 Task: Filter people whose school is Indra Gandhi National Open University.
Action: Mouse moved to (399, 96)
Screenshot: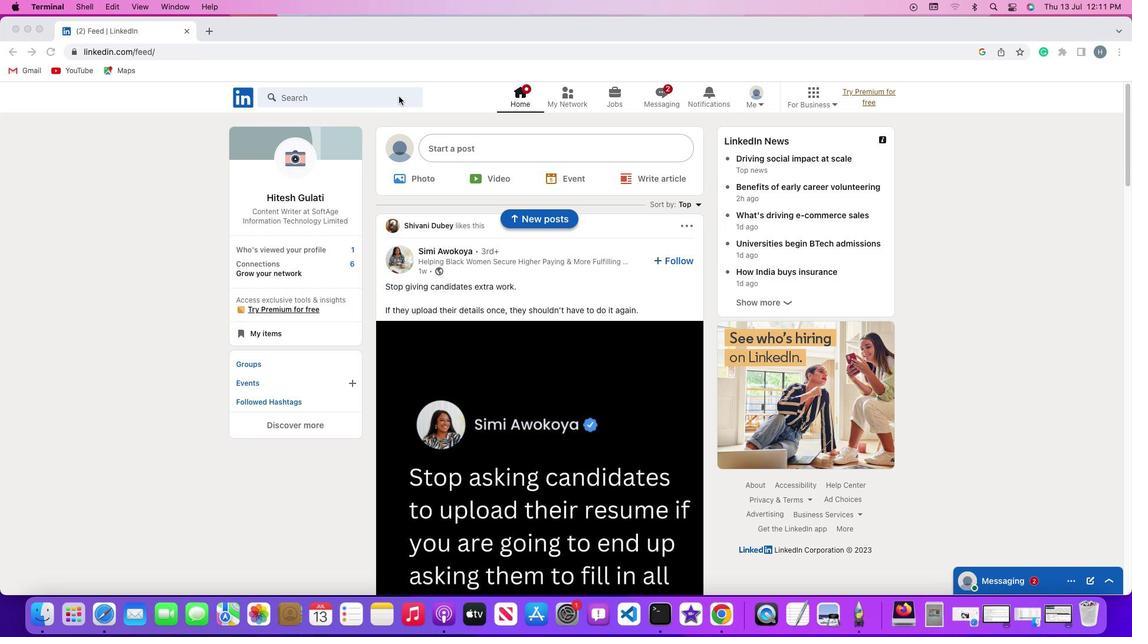 
Action: Mouse pressed left at (399, 96)
Screenshot: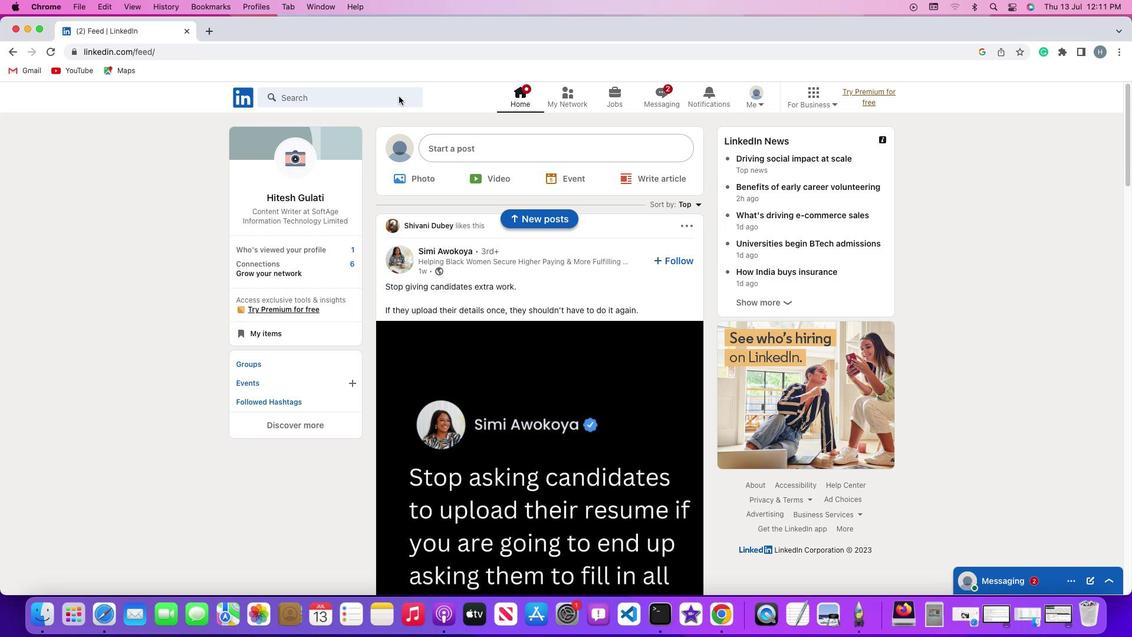 
Action: Mouse pressed left at (399, 96)
Screenshot: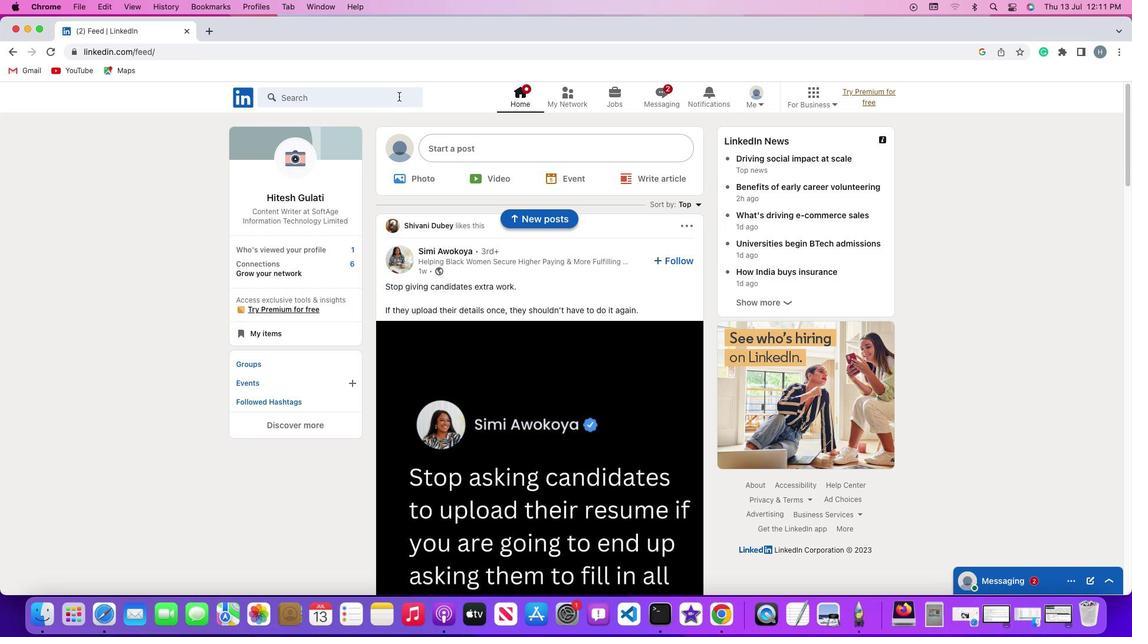 
Action: Key pressed Key.shift'#''h''i''r''i''n''g'Key.enter
Screenshot: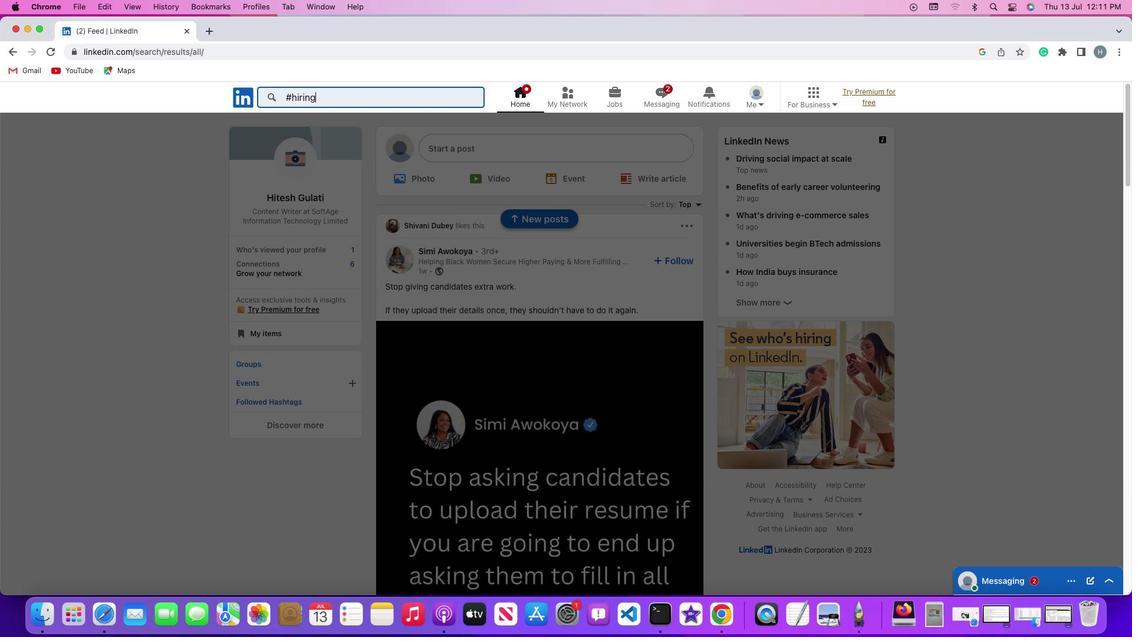 
Action: Mouse moved to (338, 126)
Screenshot: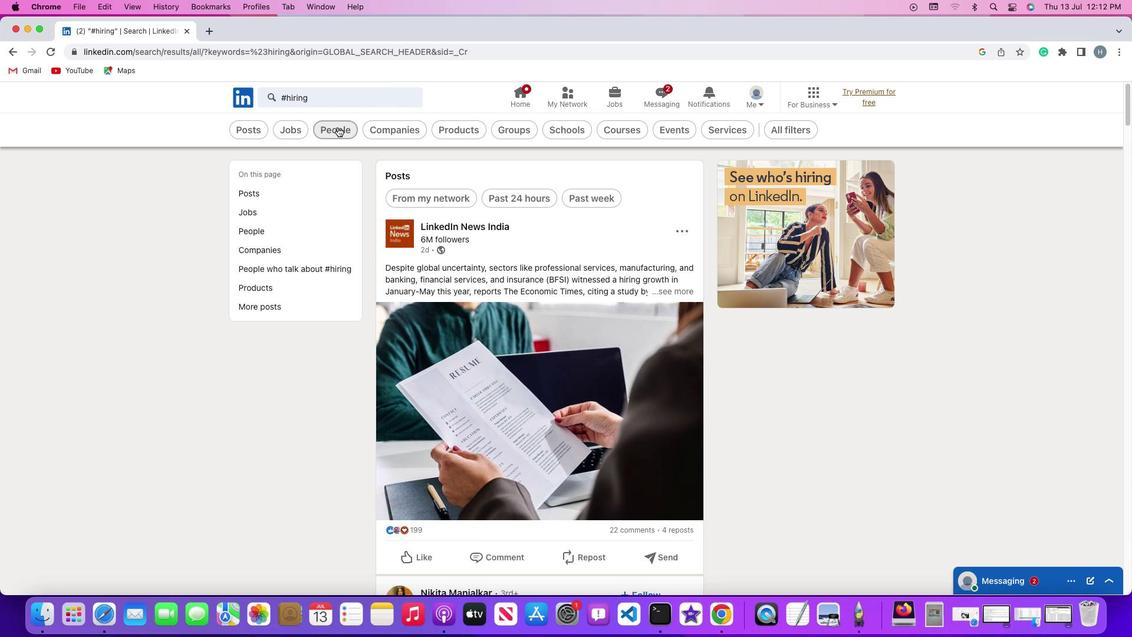 
Action: Mouse pressed left at (338, 126)
Screenshot: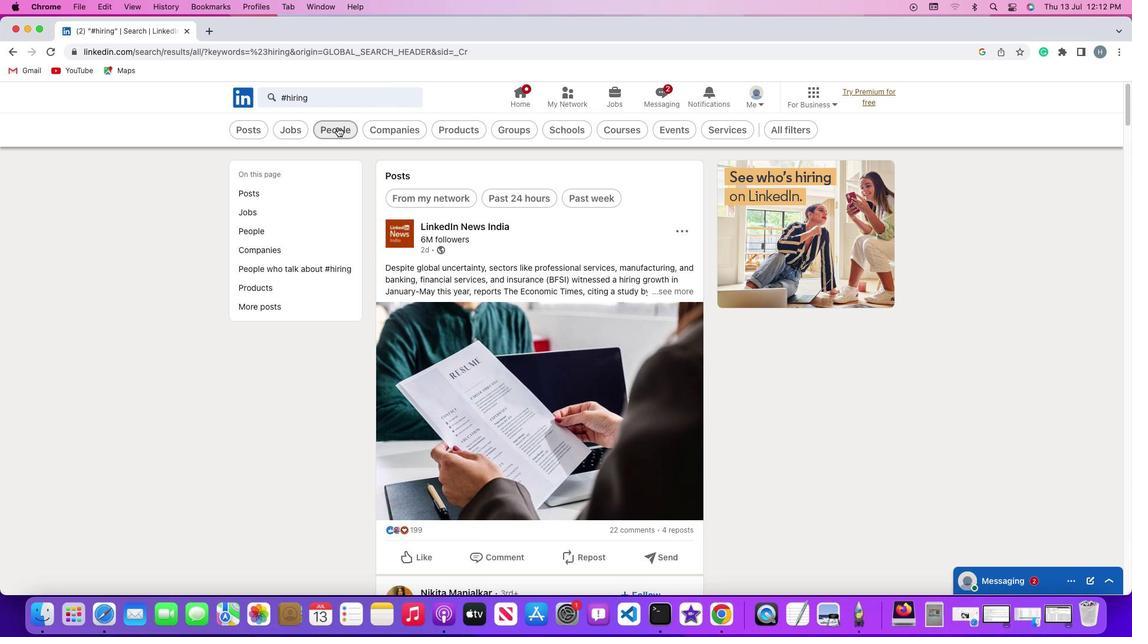 
Action: Mouse moved to (594, 128)
Screenshot: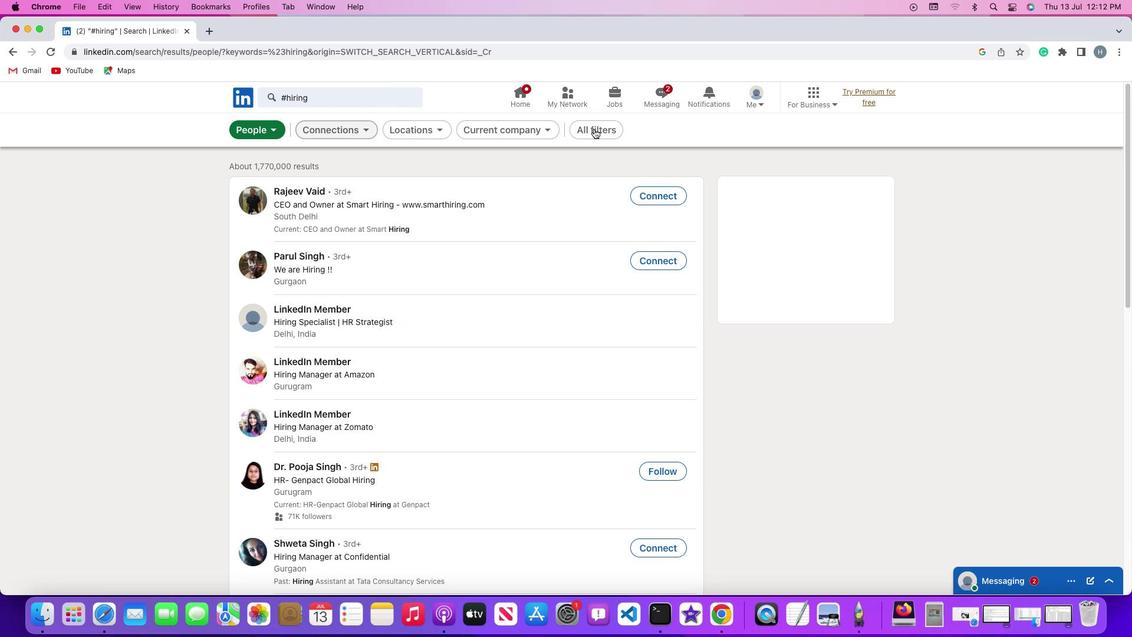 
Action: Mouse pressed left at (594, 128)
Screenshot: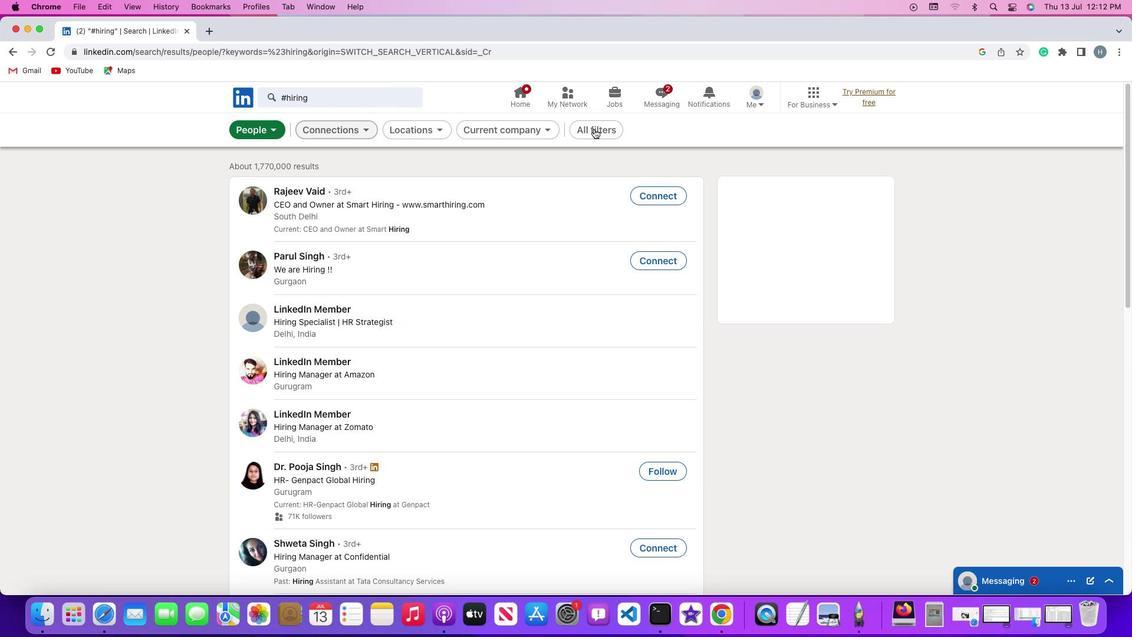 
Action: Mouse moved to (848, 315)
Screenshot: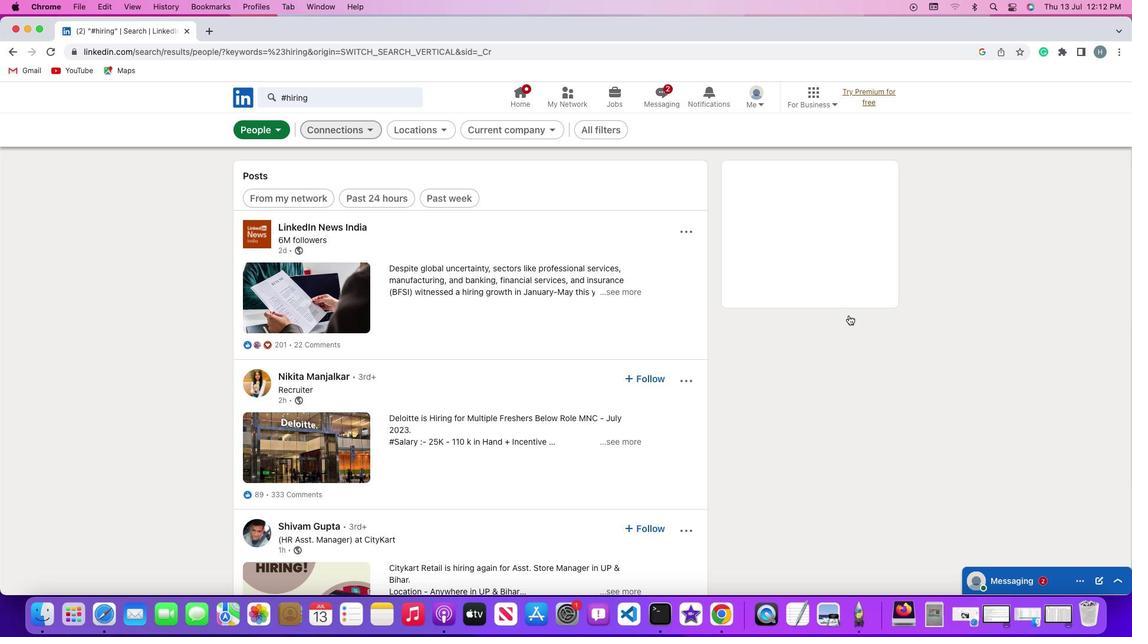 
Action: Mouse scrolled (848, 315) with delta (0, 0)
Screenshot: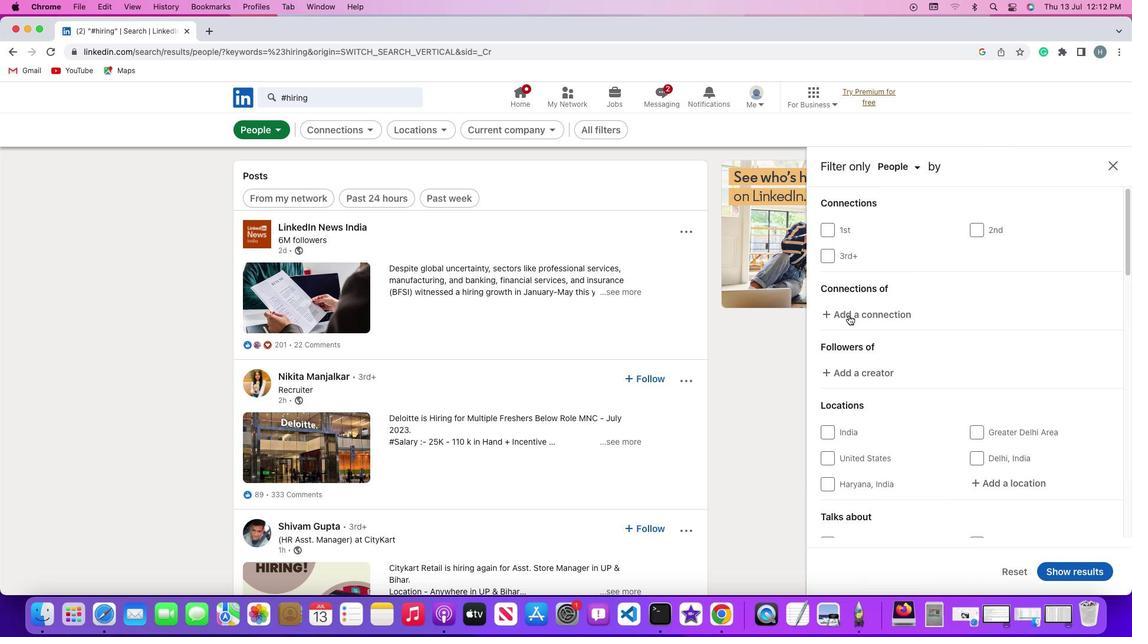 
Action: Mouse scrolled (848, 315) with delta (0, 0)
Screenshot: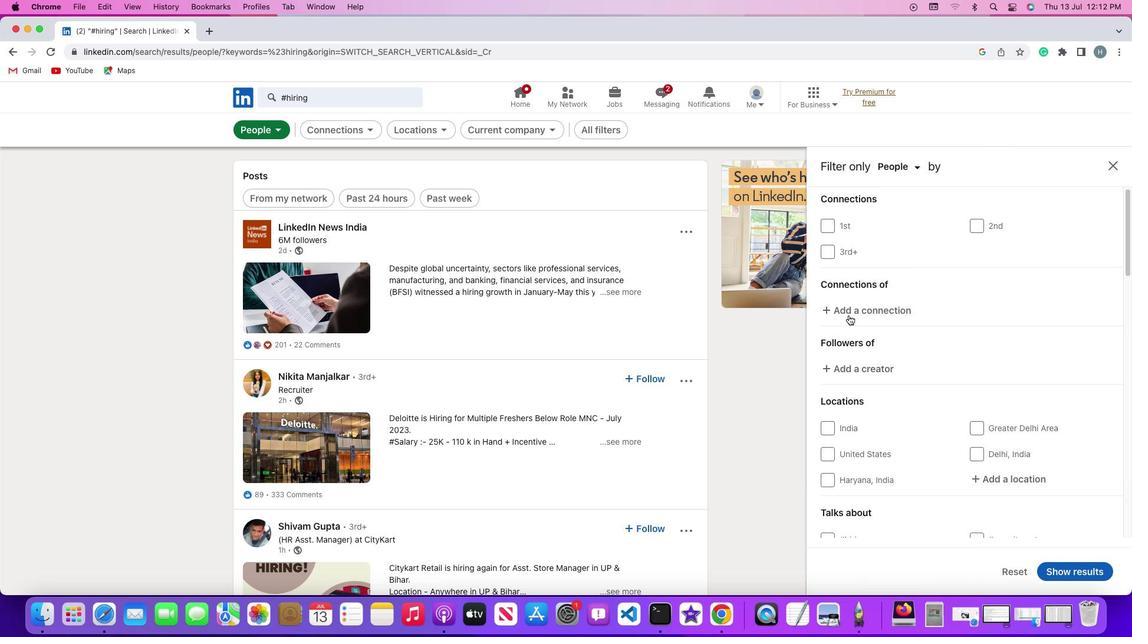 
Action: Mouse scrolled (848, 315) with delta (0, -1)
Screenshot: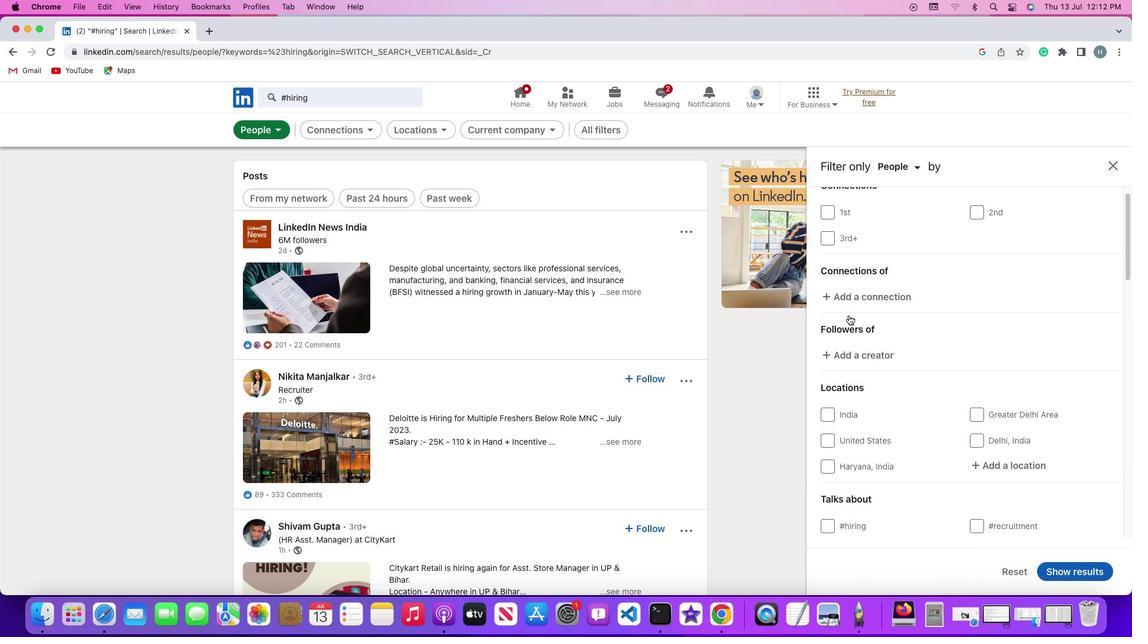 
Action: Mouse scrolled (848, 315) with delta (0, -1)
Screenshot: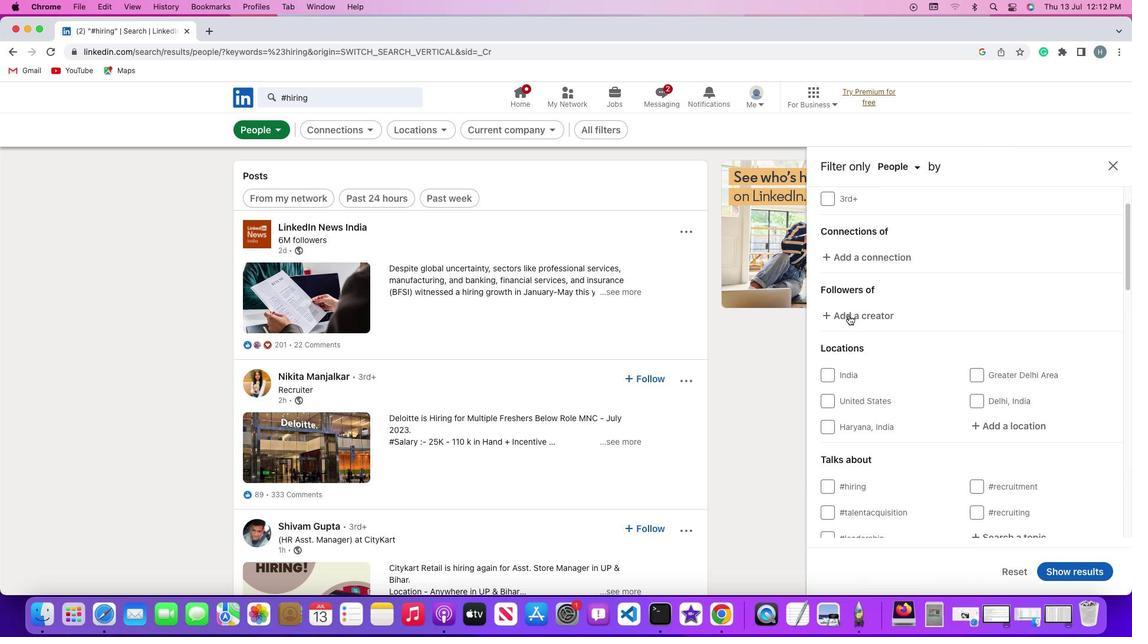
Action: Mouse scrolled (848, 315) with delta (0, 0)
Screenshot: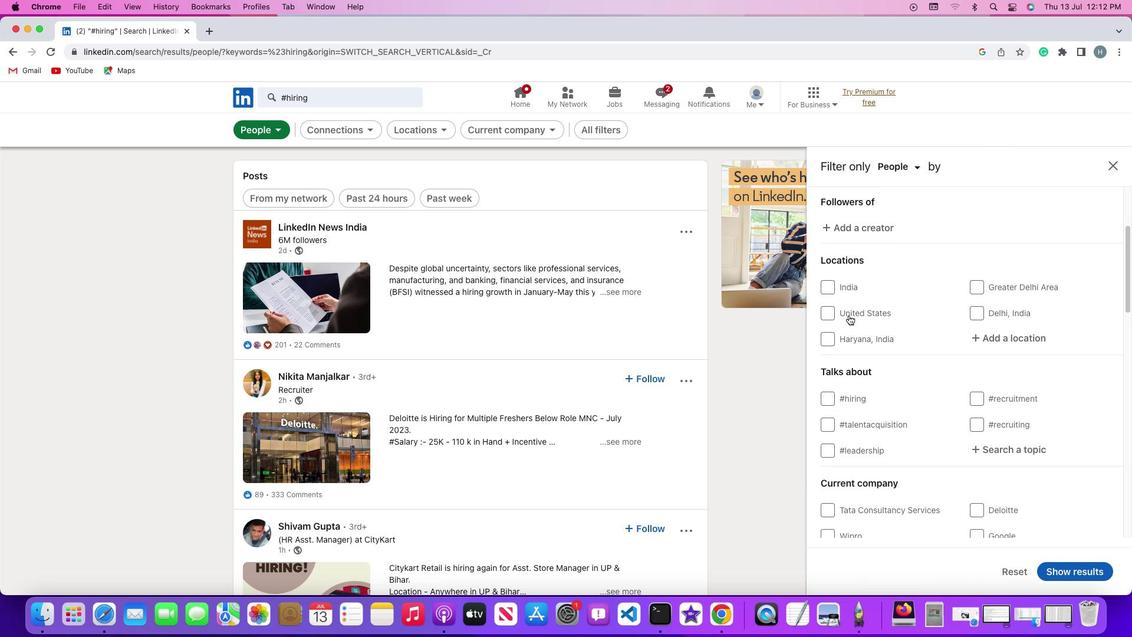 
Action: Mouse scrolled (848, 315) with delta (0, 0)
Screenshot: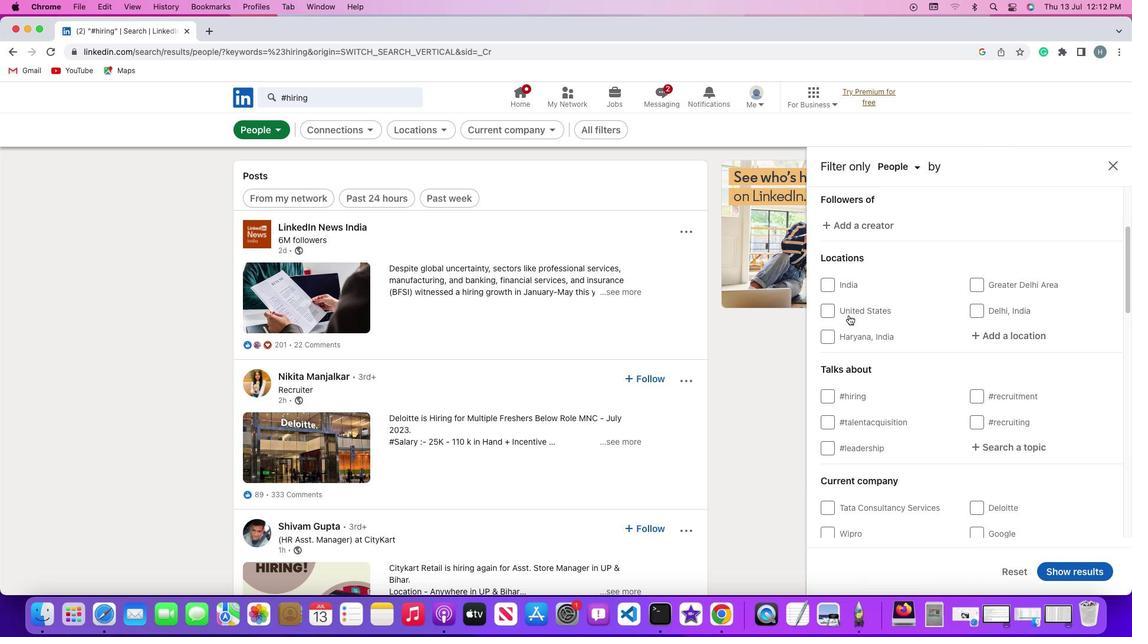 
Action: Mouse scrolled (848, 315) with delta (0, 0)
Screenshot: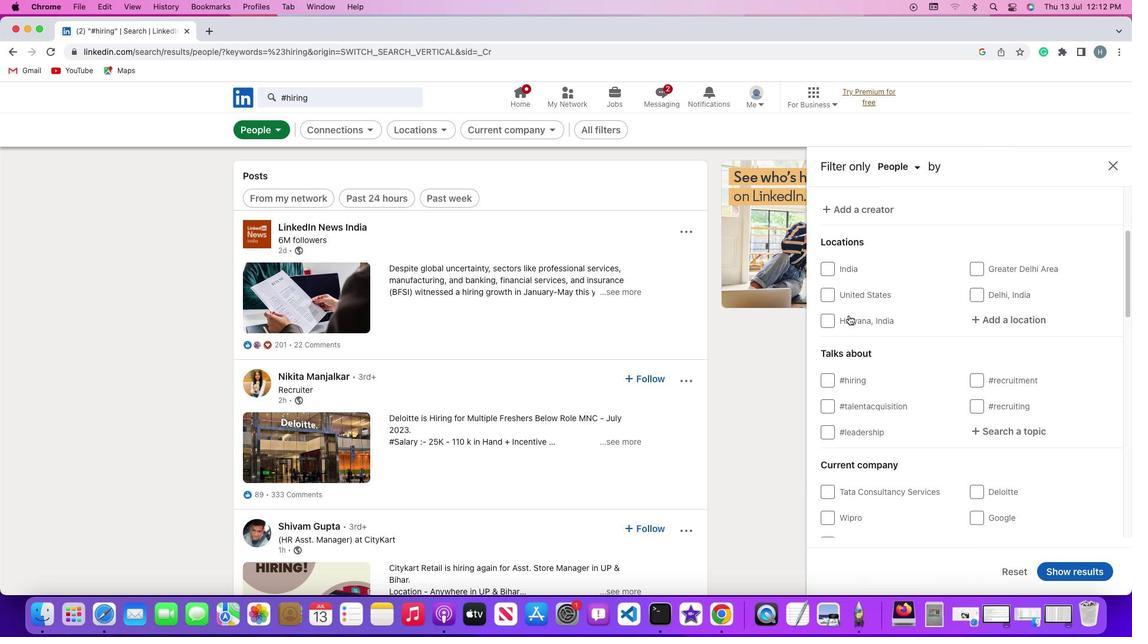 
Action: Mouse scrolled (848, 315) with delta (0, 0)
Screenshot: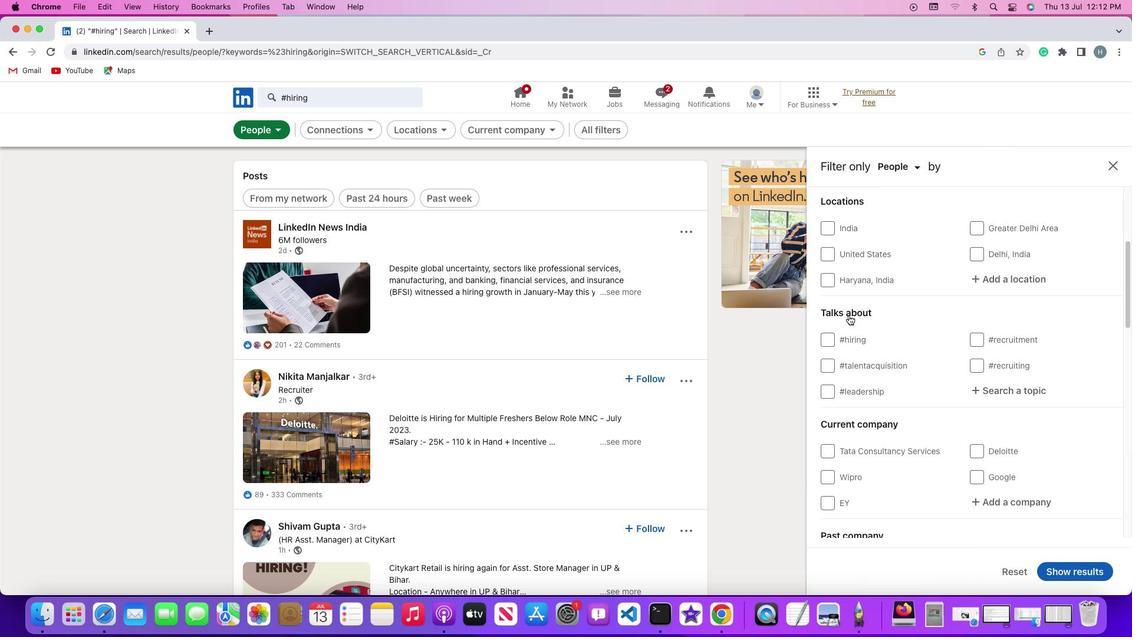 
Action: Mouse scrolled (848, 315) with delta (0, 0)
Screenshot: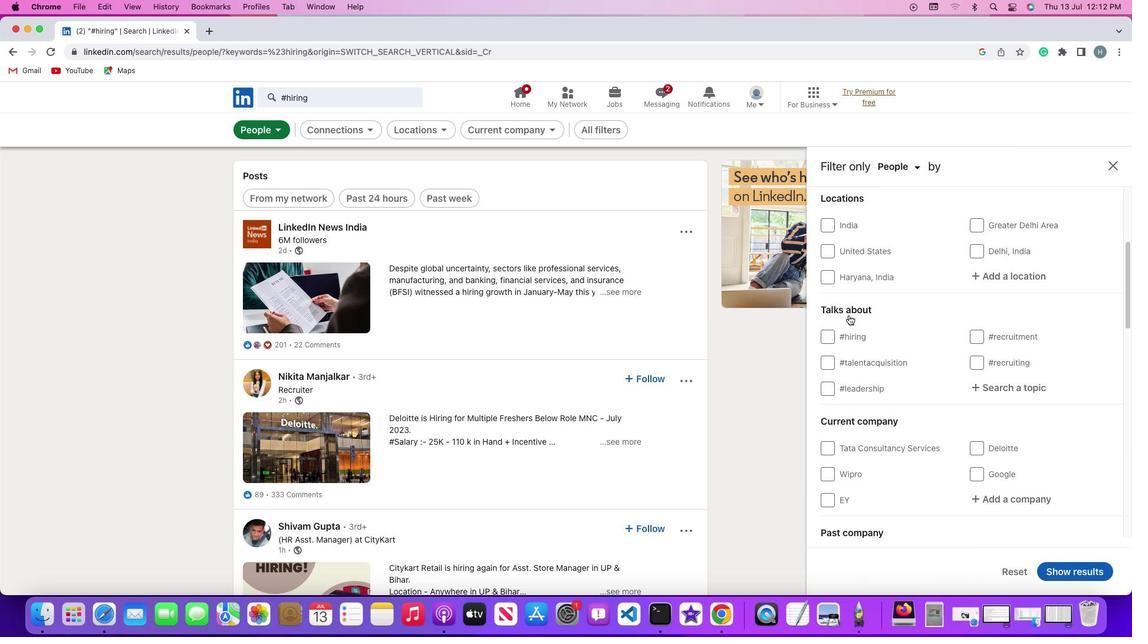 
Action: Mouse scrolled (848, 315) with delta (0, 0)
Screenshot: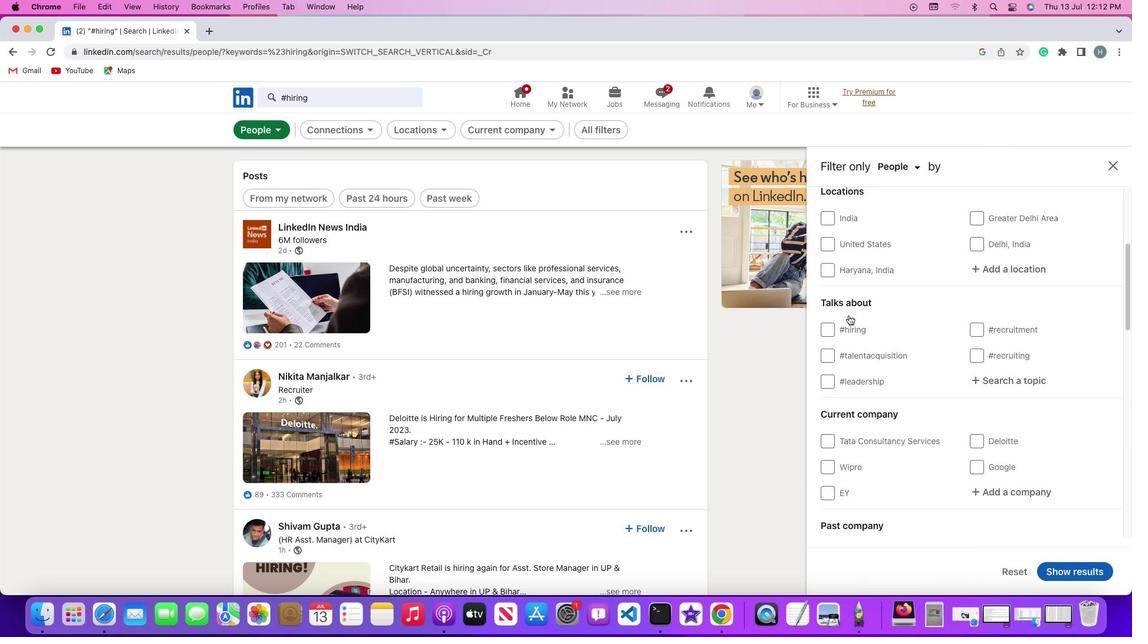 
Action: Mouse moved to (925, 325)
Screenshot: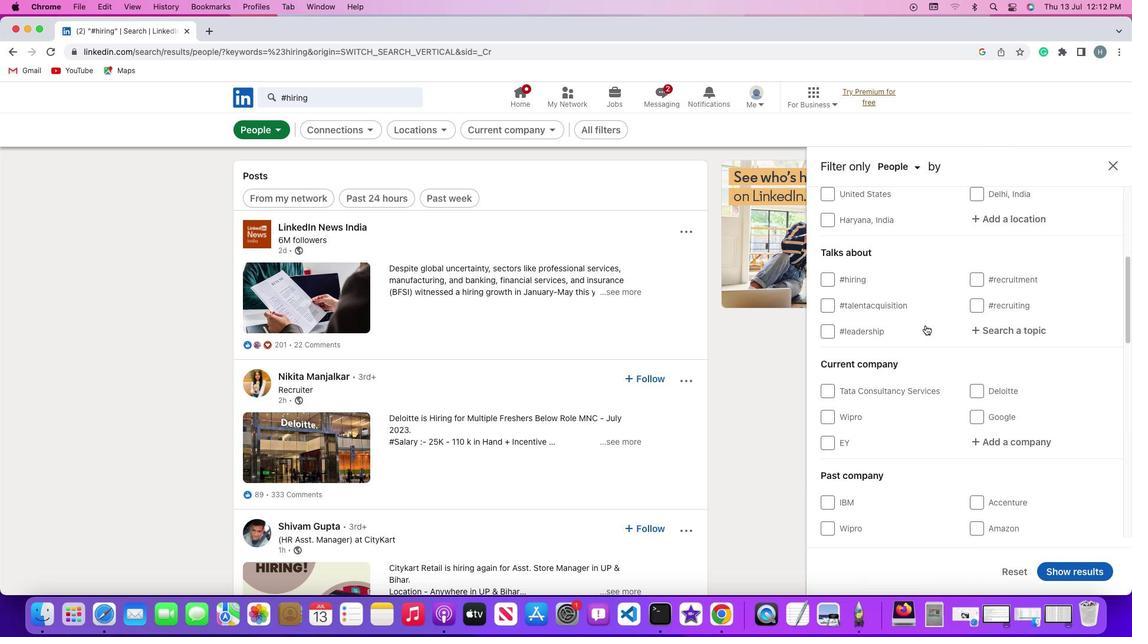 
Action: Mouse scrolled (925, 325) with delta (0, 0)
Screenshot: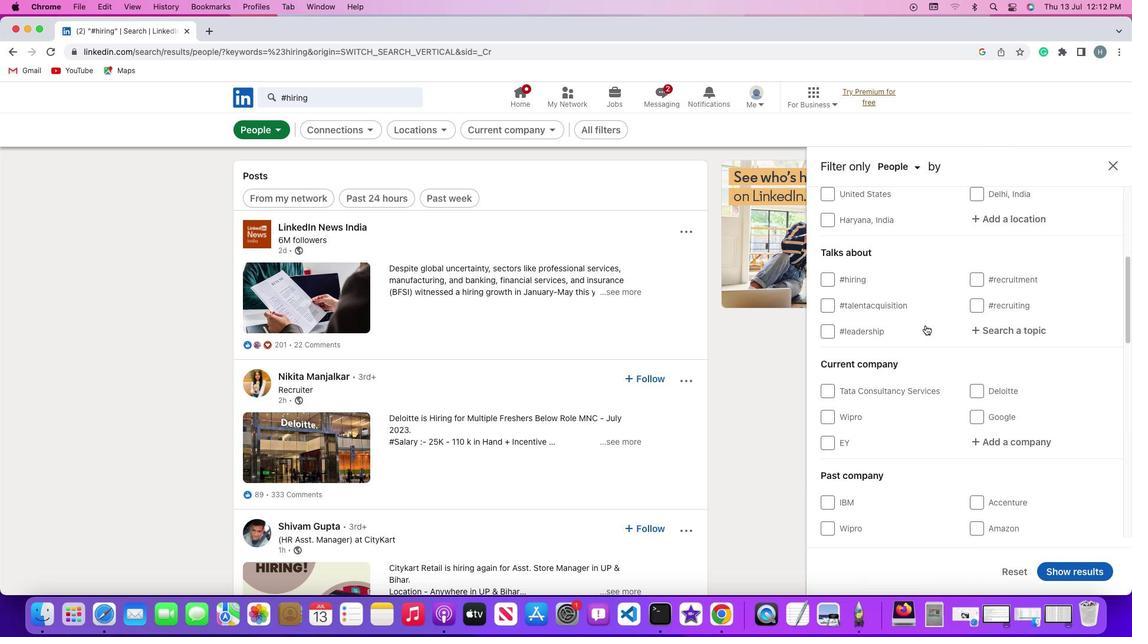 
Action: Mouse scrolled (925, 325) with delta (0, 0)
Screenshot: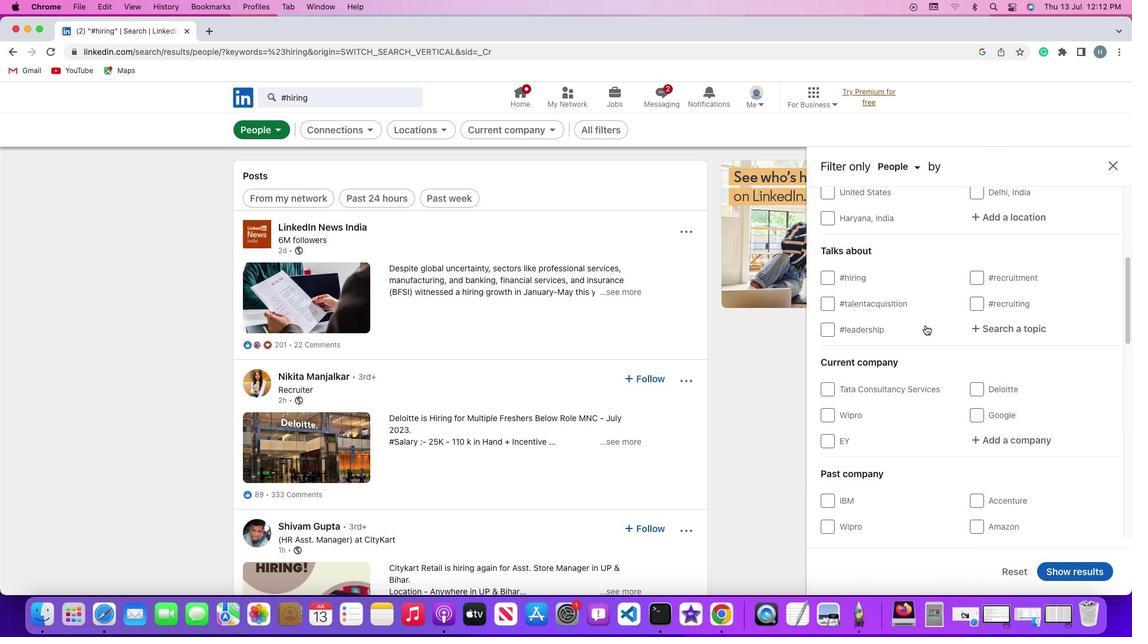 
Action: Mouse scrolled (925, 325) with delta (0, 0)
Screenshot: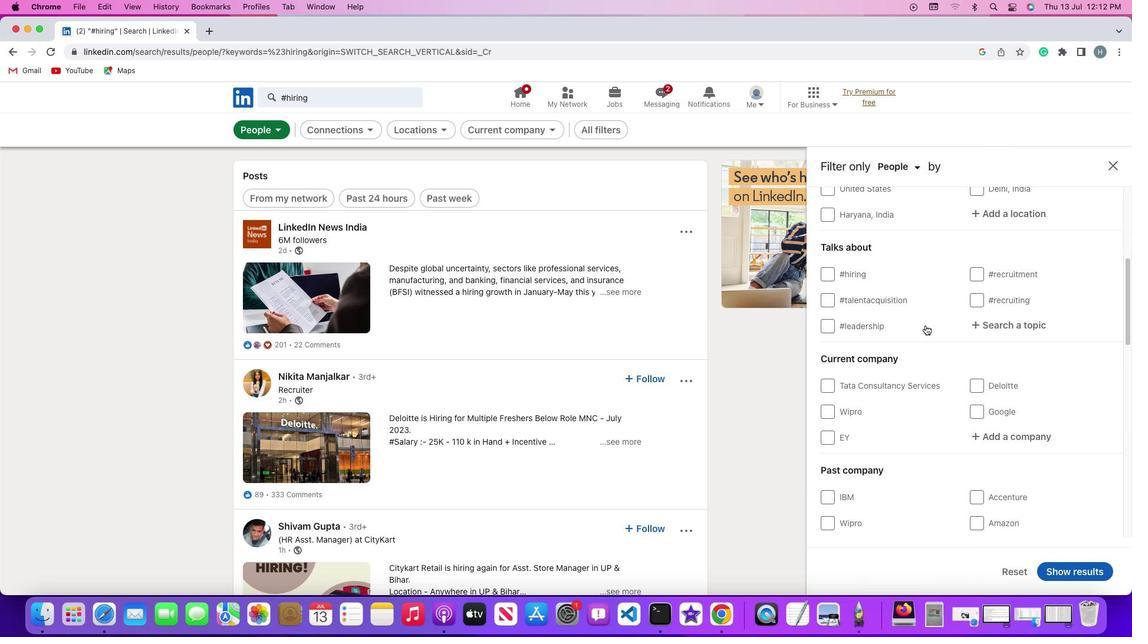 
Action: Mouse scrolled (925, 325) with delta (0, 0)
Screenshot: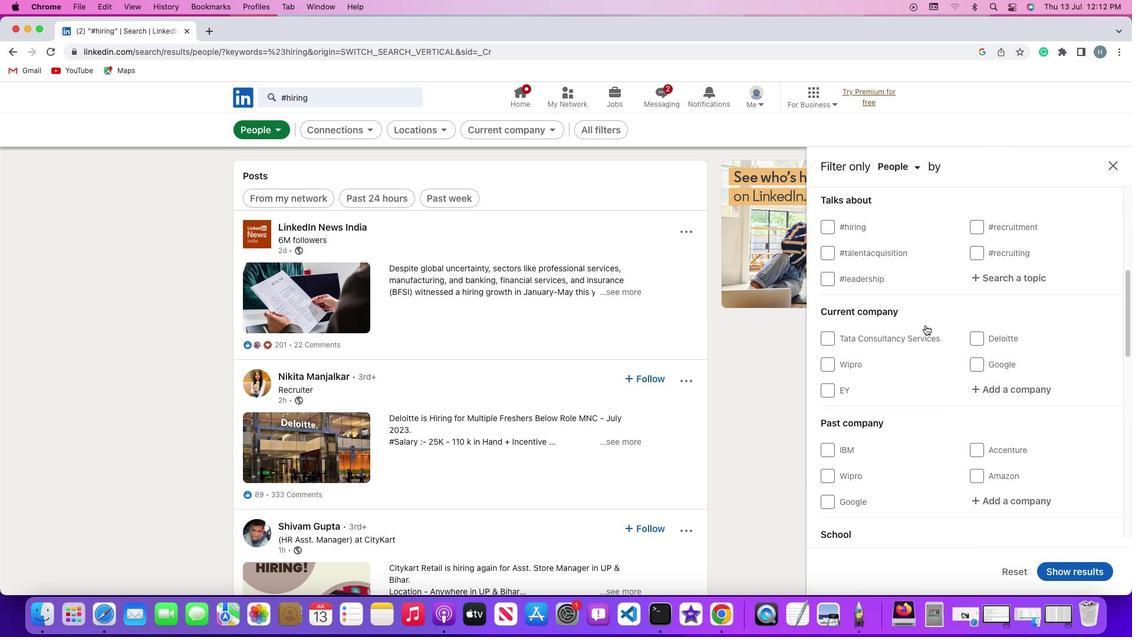 
Action: Mouse scrolled (925, 325) with delta (0, 0)
Screenshot: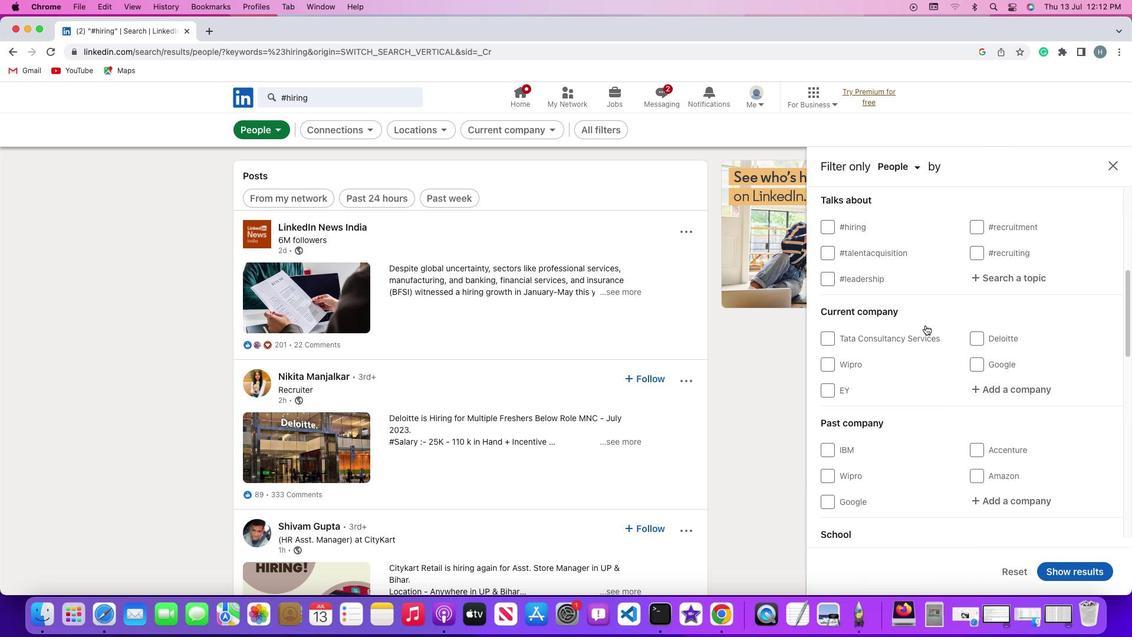 
Action: Mouse scrolled (925, 325) with delta (0, -1)
Screenshot: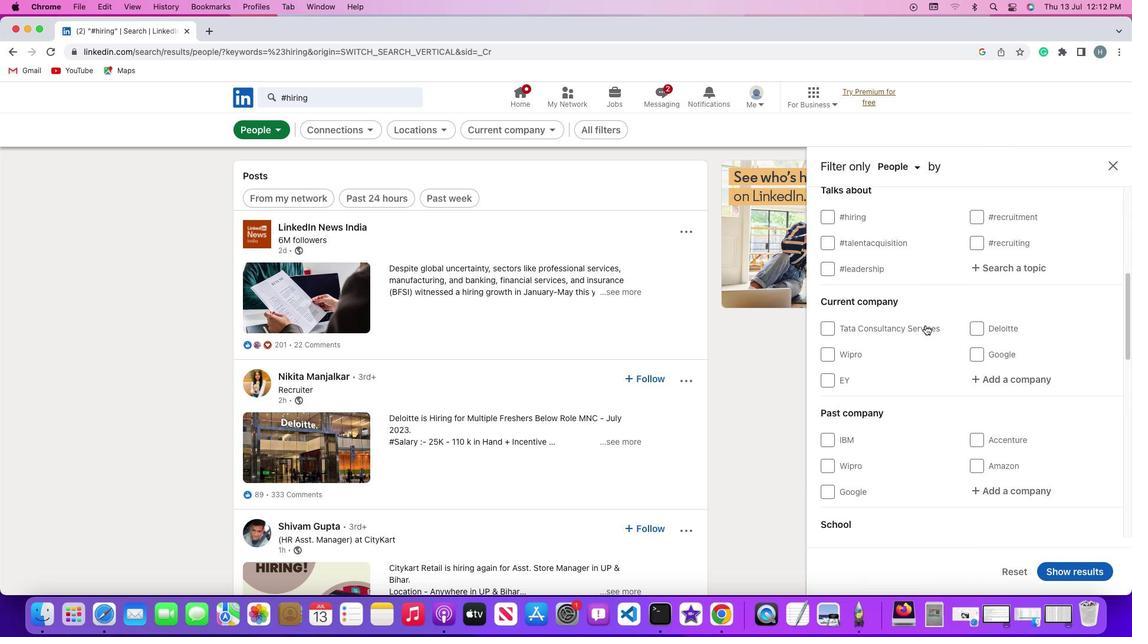 
Action: Mouse scrolled (925, 325) with delta (0, 0)
Screenshot: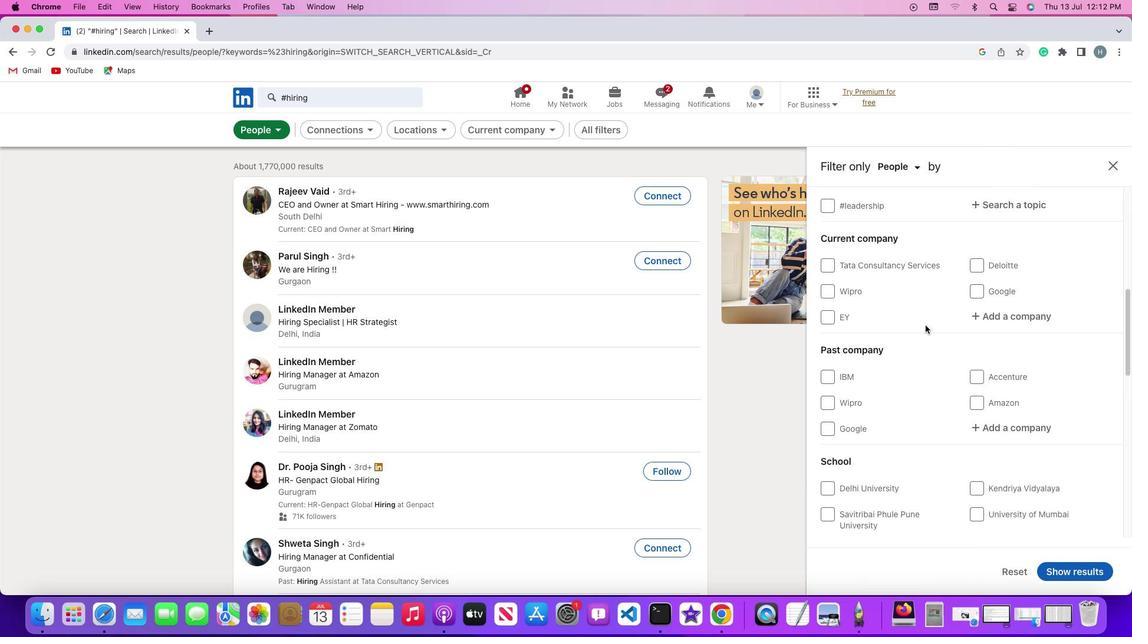 
Action: Mouse scrolled (925, 325) with delta (0, 0)
Screenshot: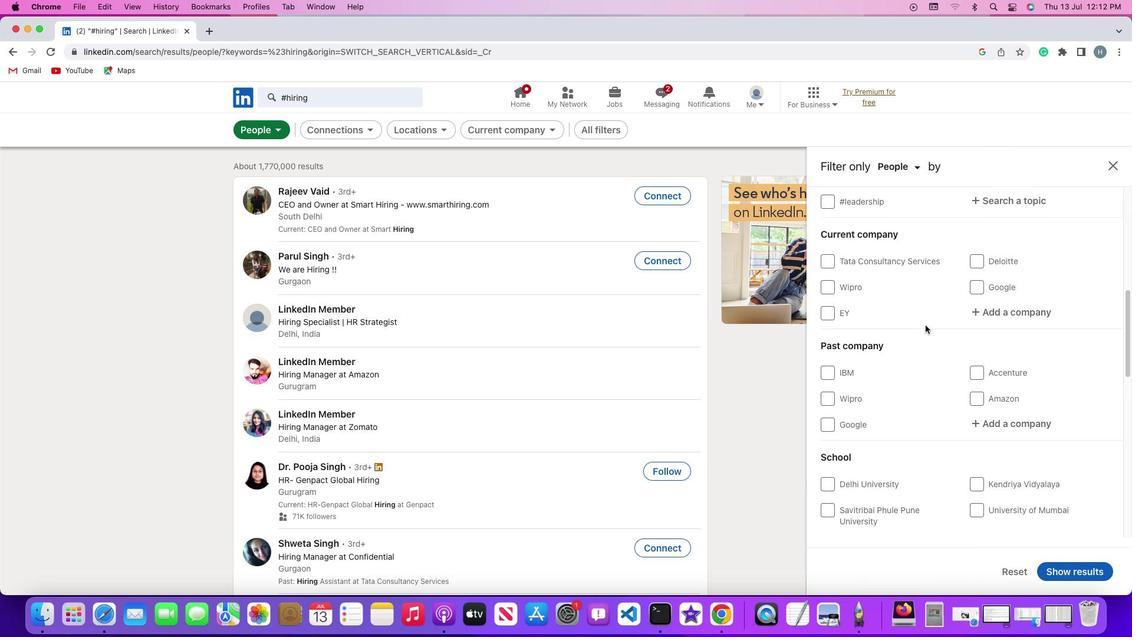 
Action: Mouse scrolled (925, 325) with delta (0, 0)
Screenshot: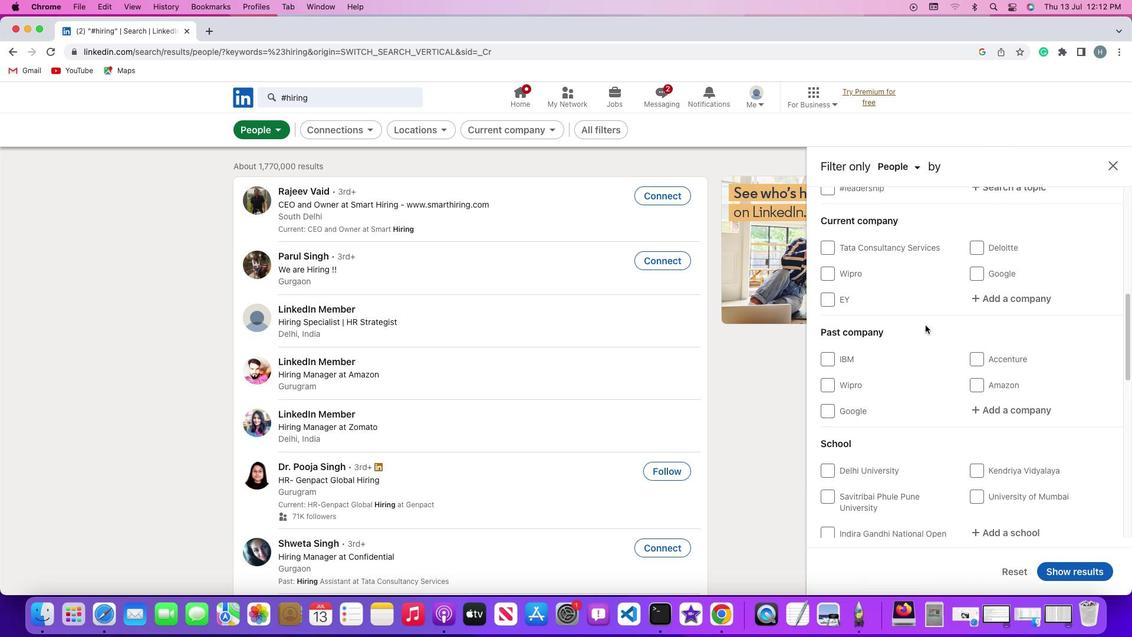 
Action: Mouse scrolled (925, 325) with delta (0, 0)
Screenshot: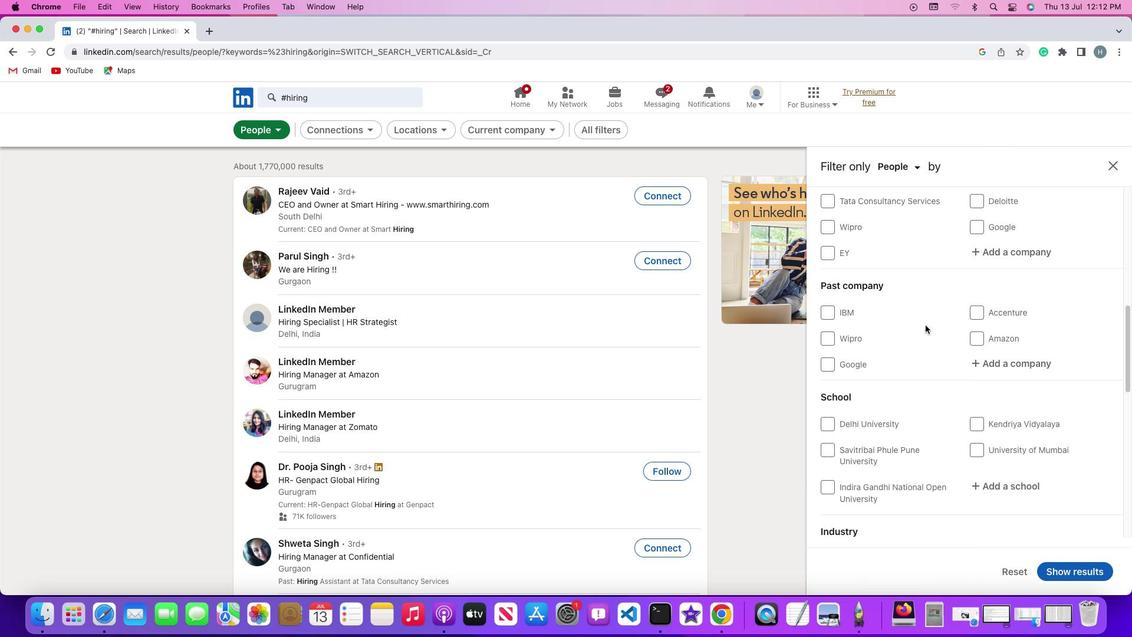 
Action: Mouse scrolled (925, 325) with delta (0, 0)
Screenshot: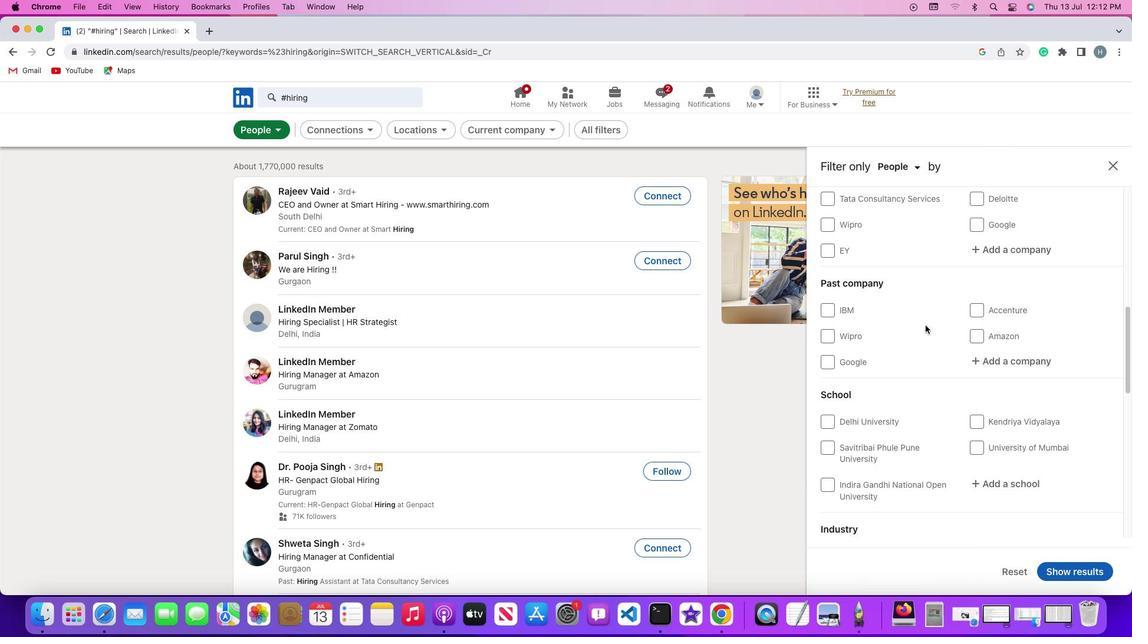 
Action: Mouse scrolled (925, 325) with delta (0, -1)
Screenshot: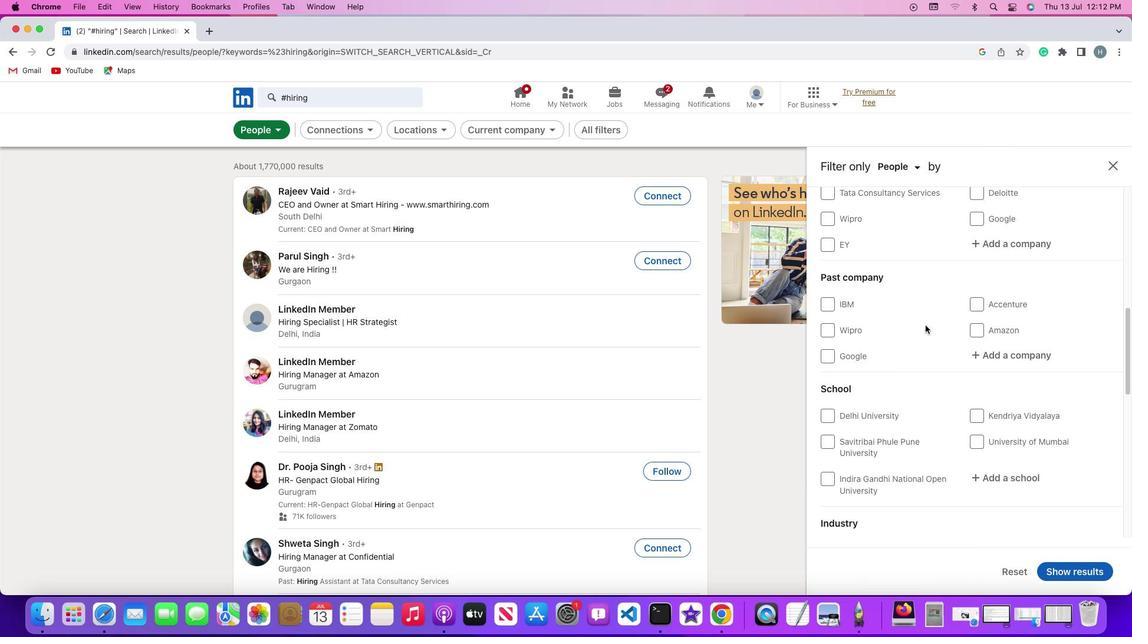 
Action: Mouse scrolled (925, 325) with delta (0, 0)
Screenshot: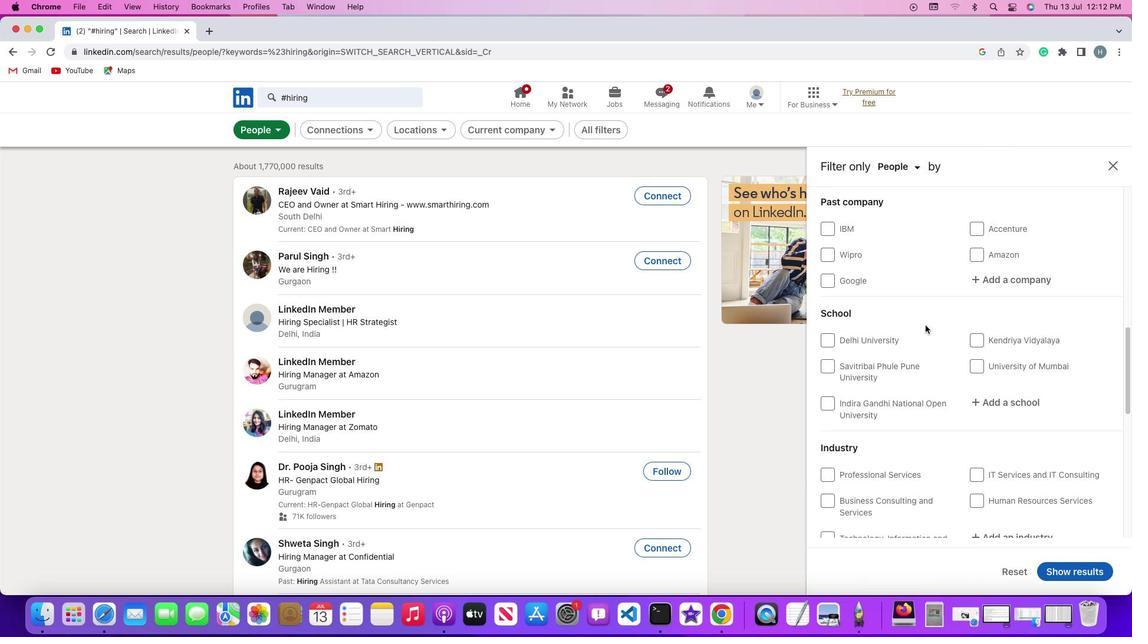 
Action: Mouse scrolled (925, 325) with delta (0, 0)
Screenshot: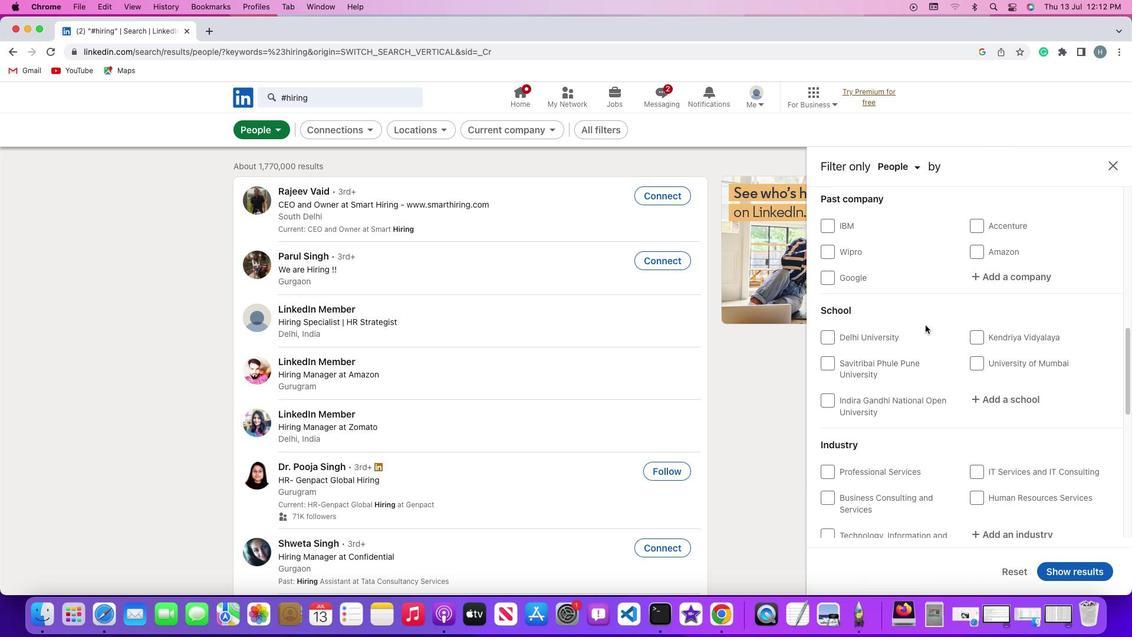 
Action: Mouse scrolled (925, 325) with delta (0, 0)
Screenshot: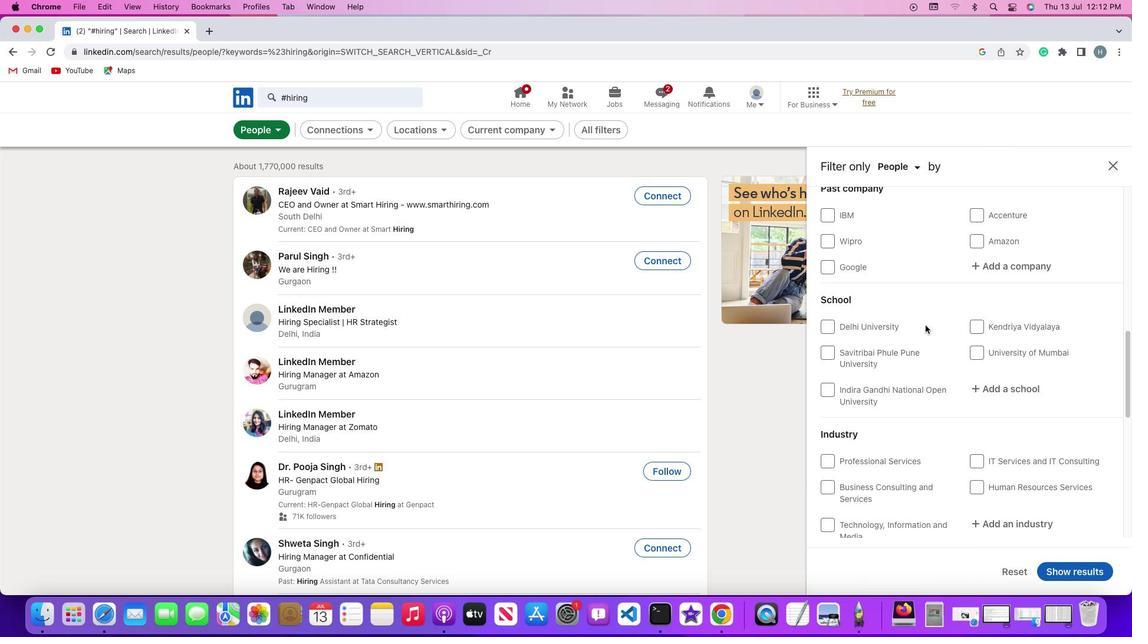 
Action: Mouse moved to (832, 361)
Screenshot: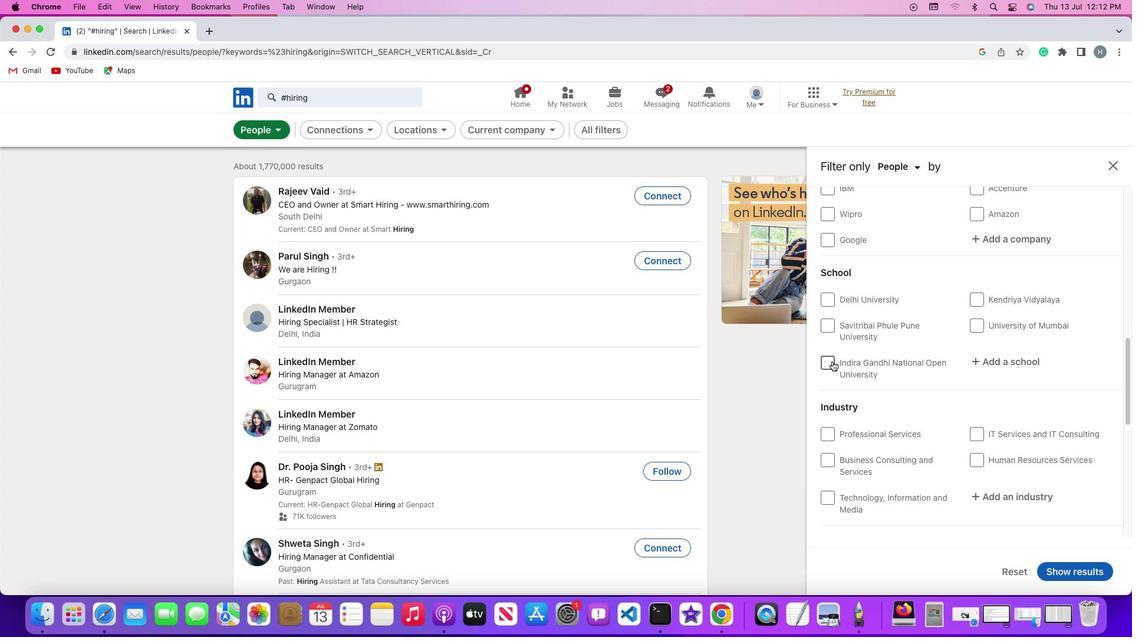 
Action: Mouse pressed left at (832, 361)
Screenshot: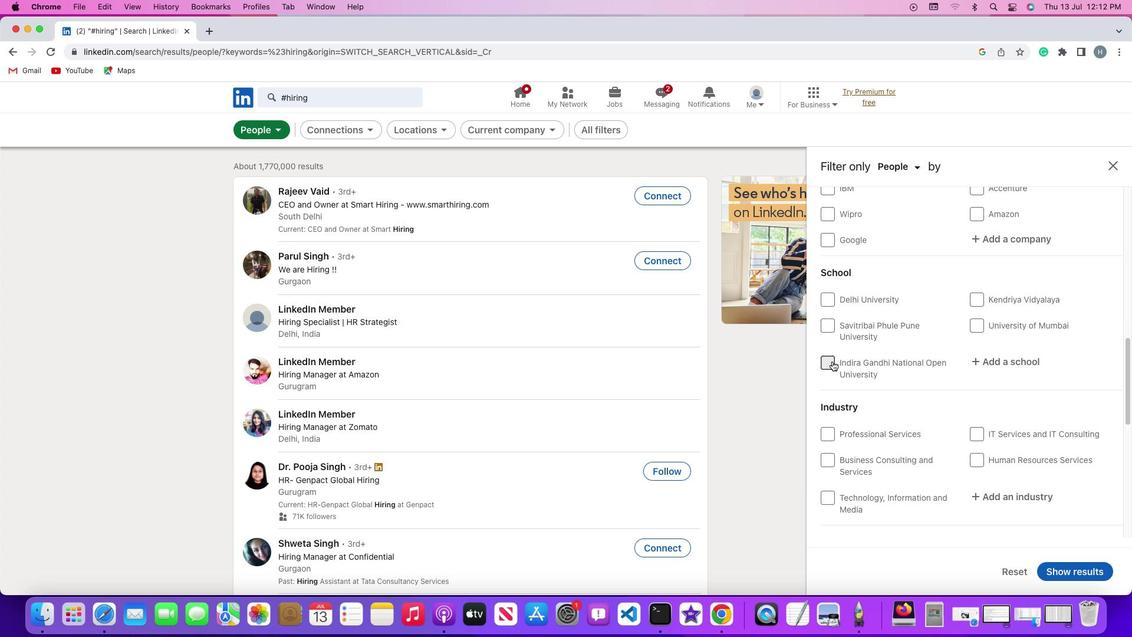 
Action: Mouse moved to (1073, 568)
Screenshot: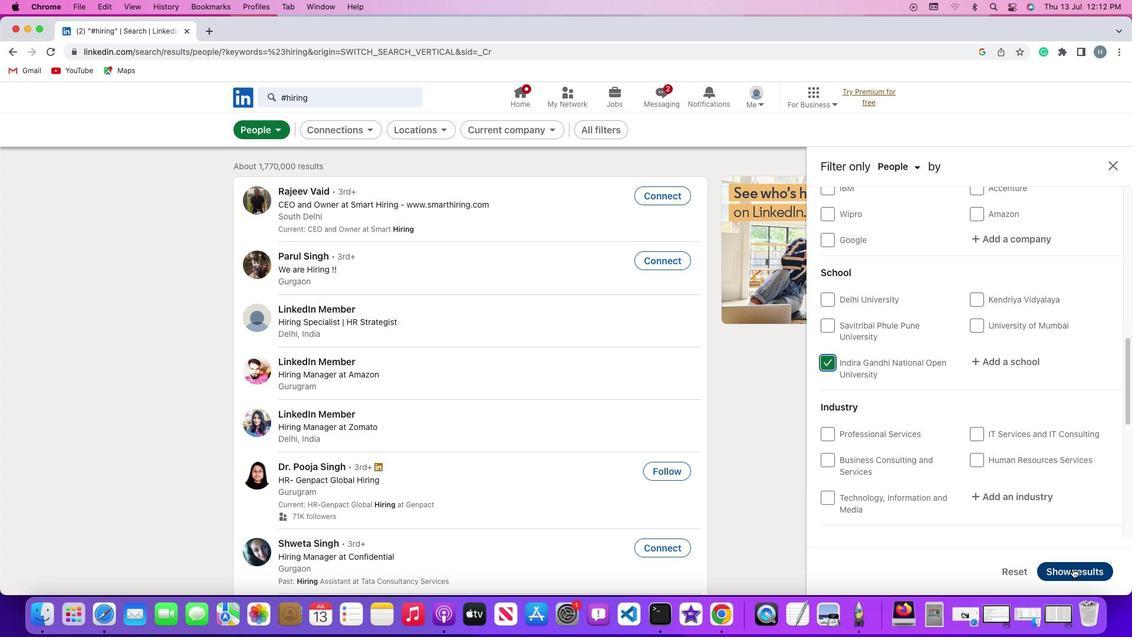 
Action: Mouse pressed left at (1073, 568)
Screenshot: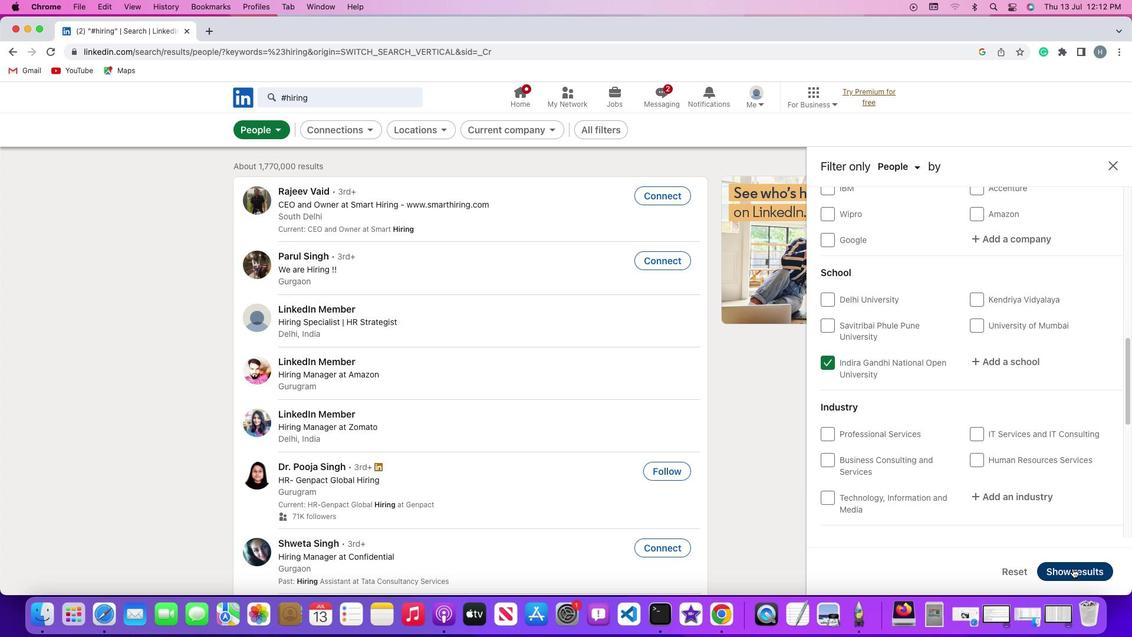 
Action: Mouse moved to (917, 274)
Screenshot: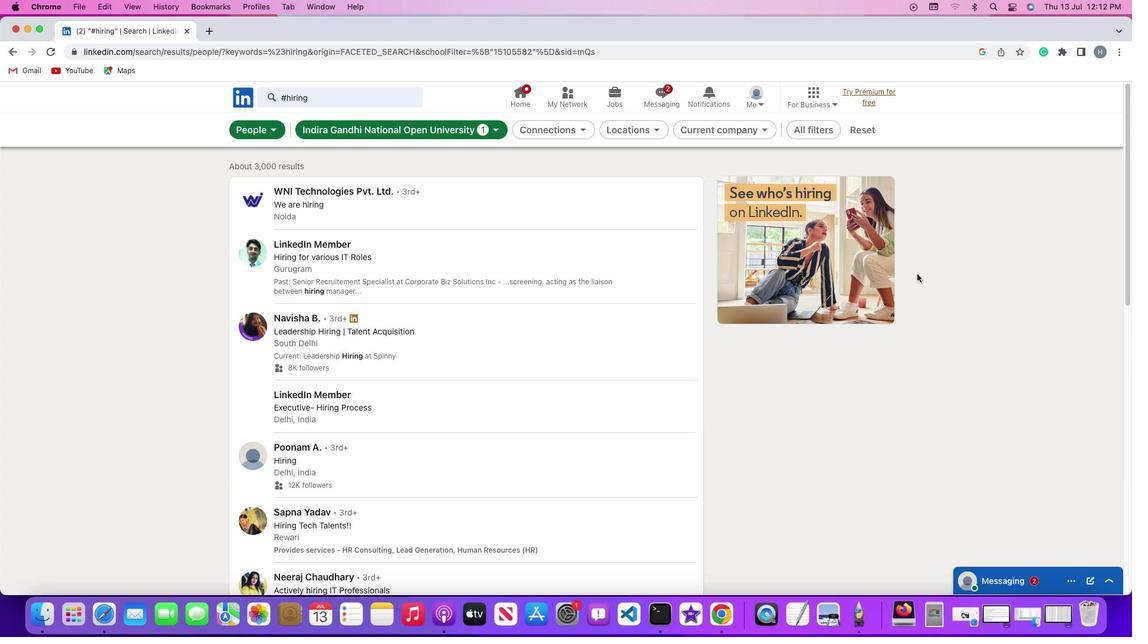 
